 Task: Start in the project AgileNimbus the sprint 'User Training Sprint', with a duration of 1 week. Start in the project AgileNimbus the sprint 'User Training Sprint', with a duration of 3 weeks. Start in the project AgileNimbus the sprint 'User Training Sprint', with a duration of 2 weeks
Action: Mouse moved to (663, 158)
Screenshot: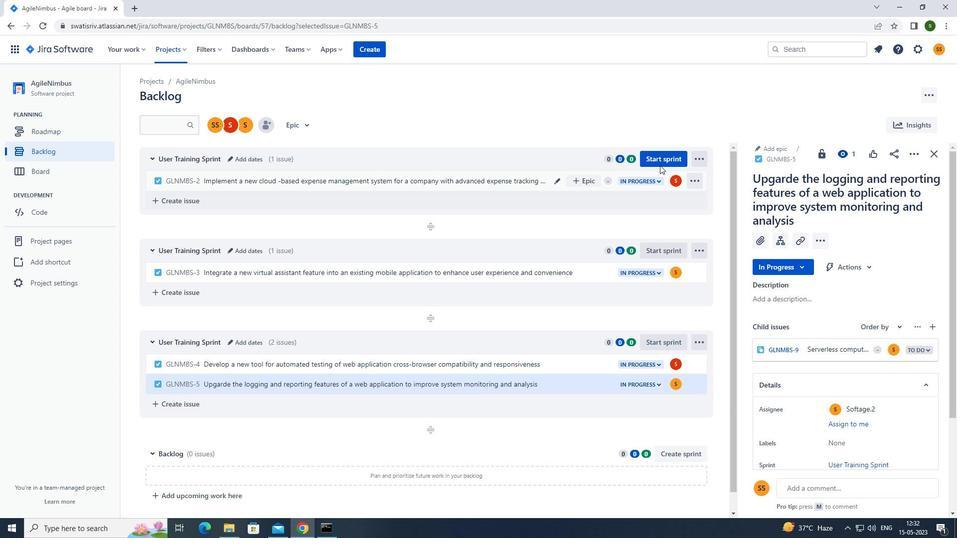 
Action: Mouse pressed left at (663, 158)
Screenshot: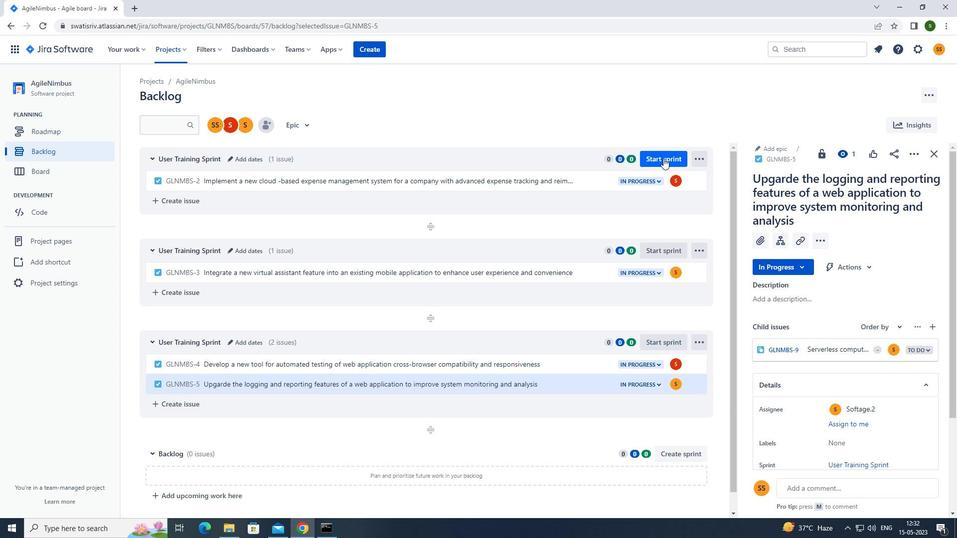 
Action: Mouse moved to (430, 171)
Screenshot: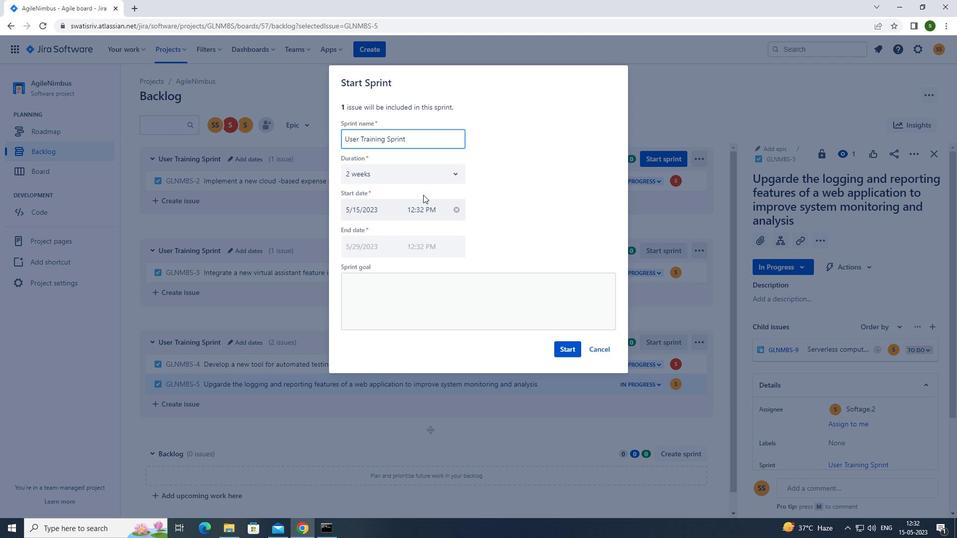 
Action: Mouse pressed left at (430, 171)
Screenshot: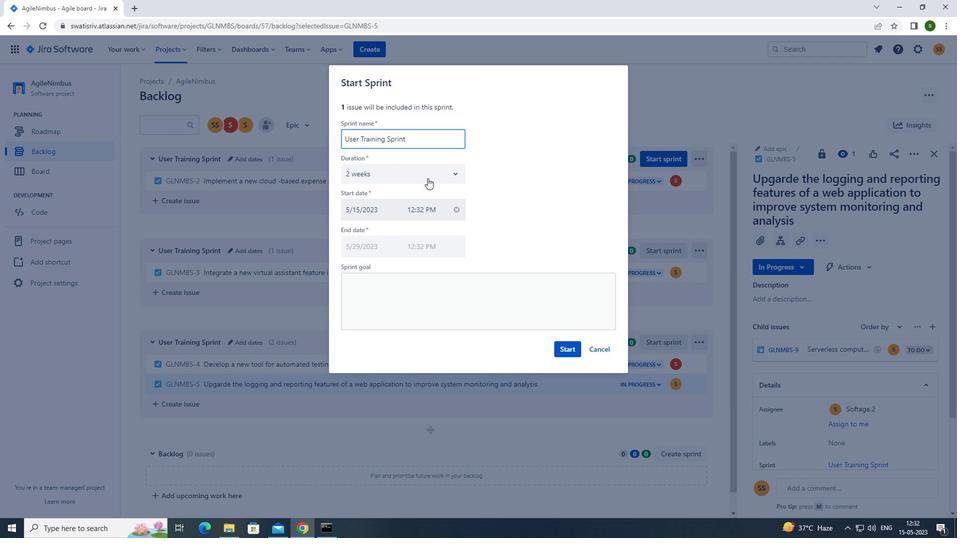 
Action: Mouse moved to (373, 194)
Screenshot: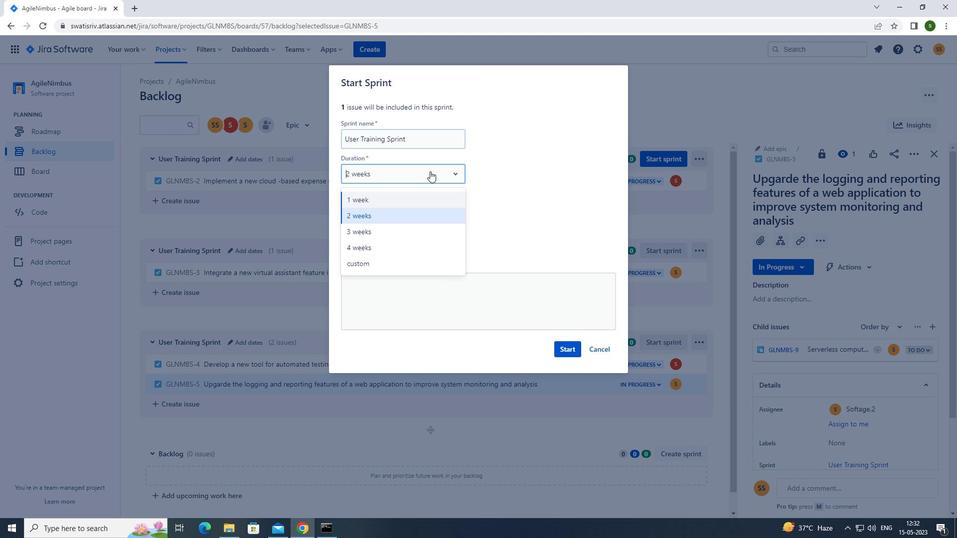 
Action: Mouse pressed left at (373, 194)
Screenshot: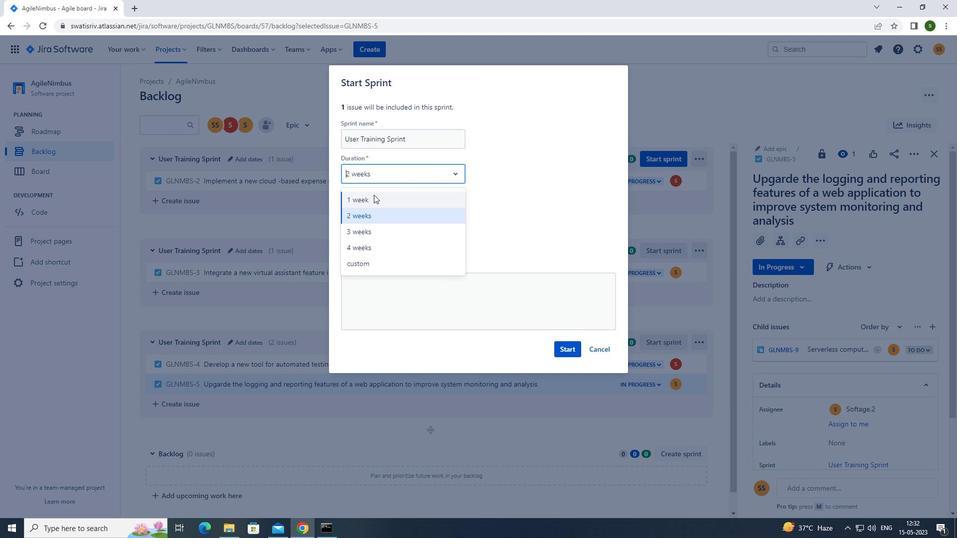 
Action: Mouse moved to (562, 354)
Screenshot: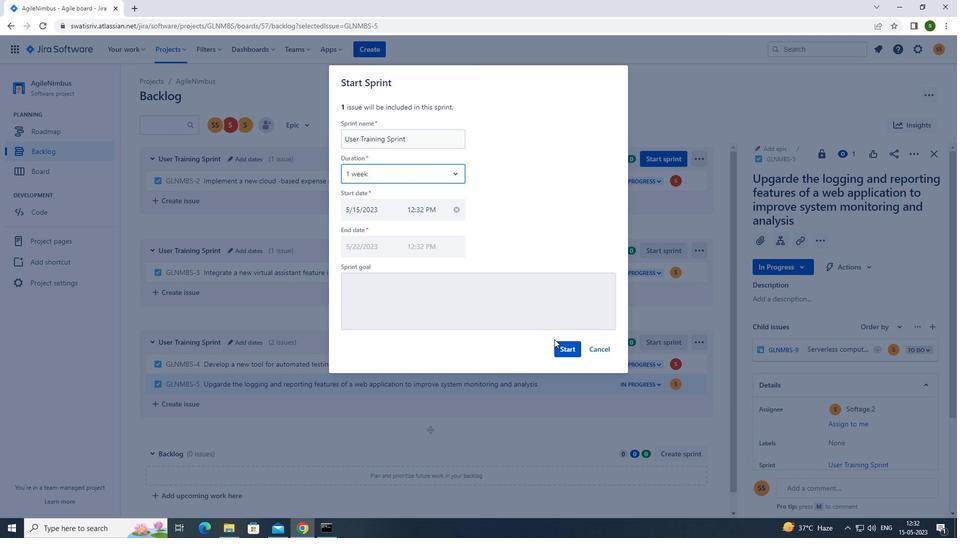
Action: Mouse pressed left at (562, 354)
Screenshot: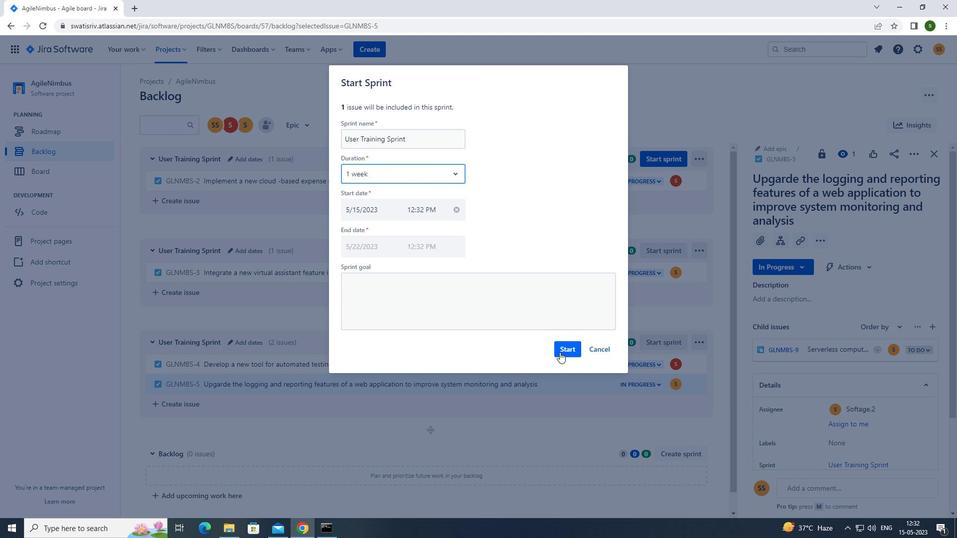 
Action: Mouse moved to (49, 152)
Screenshot: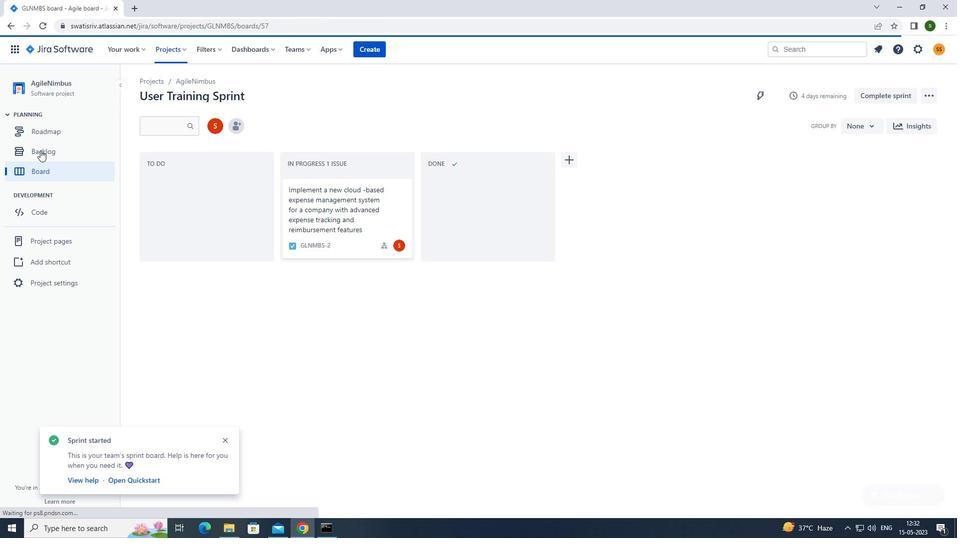 
Action: Mouse pressed left at (49, 152)
Screenshot: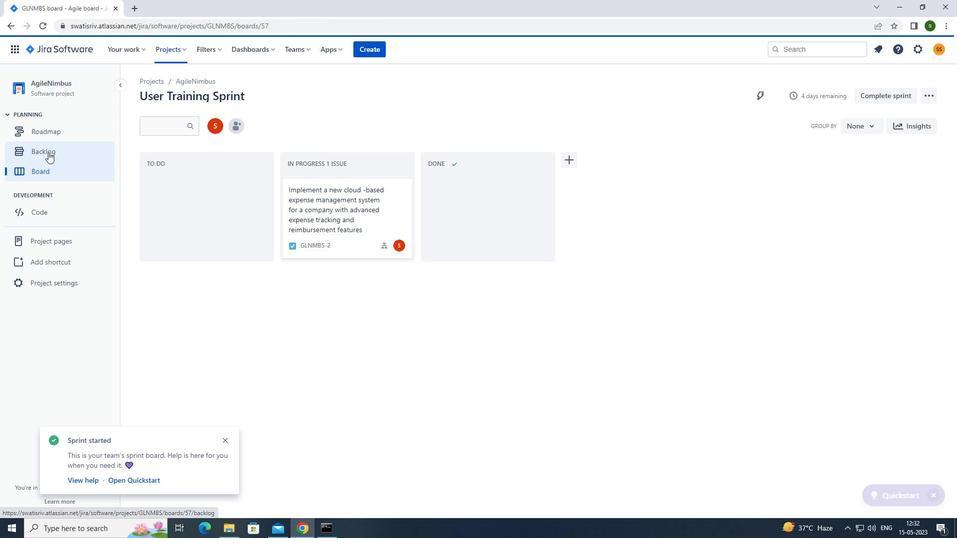 
Action: Mouse moved to (871, 243)
Screenshot: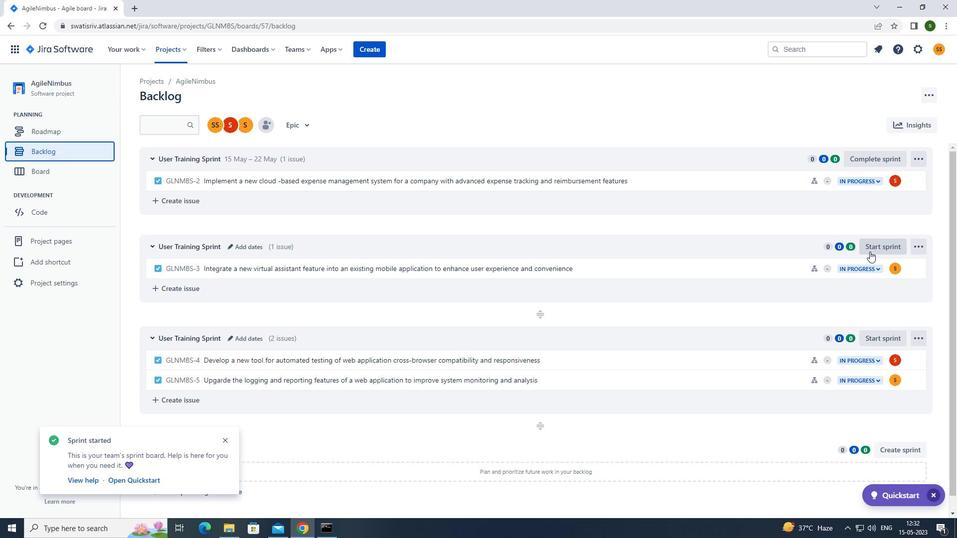 
Action: Mouse pressed left at (871, 243)
Screenshot: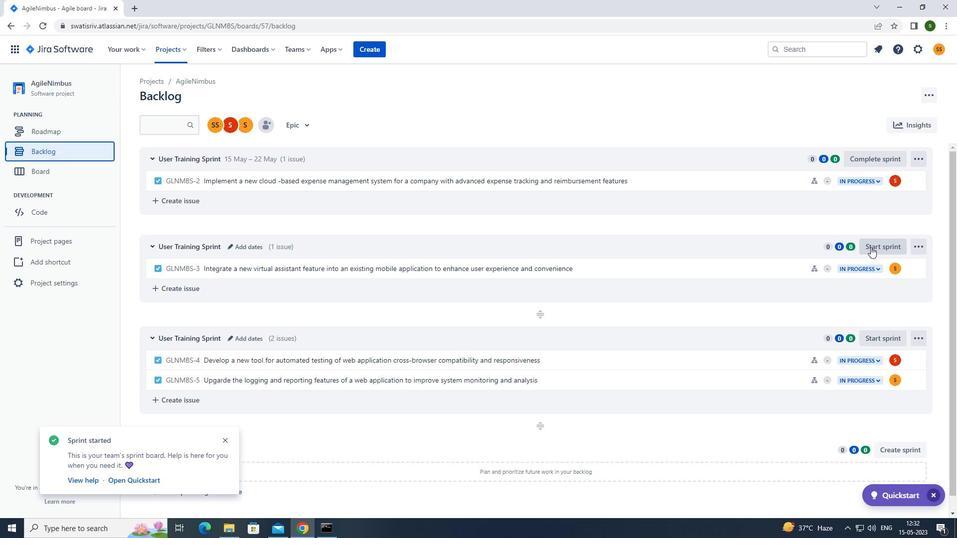 
Action: Mouse moved to (449, 173)
Screenshot: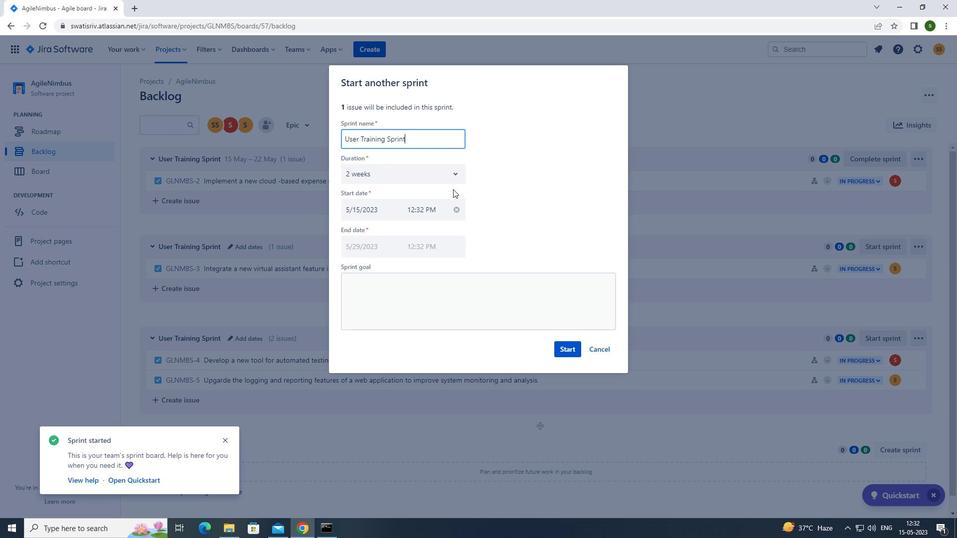 
Action: Mouse pressed left at (449, 173)
Screenshot: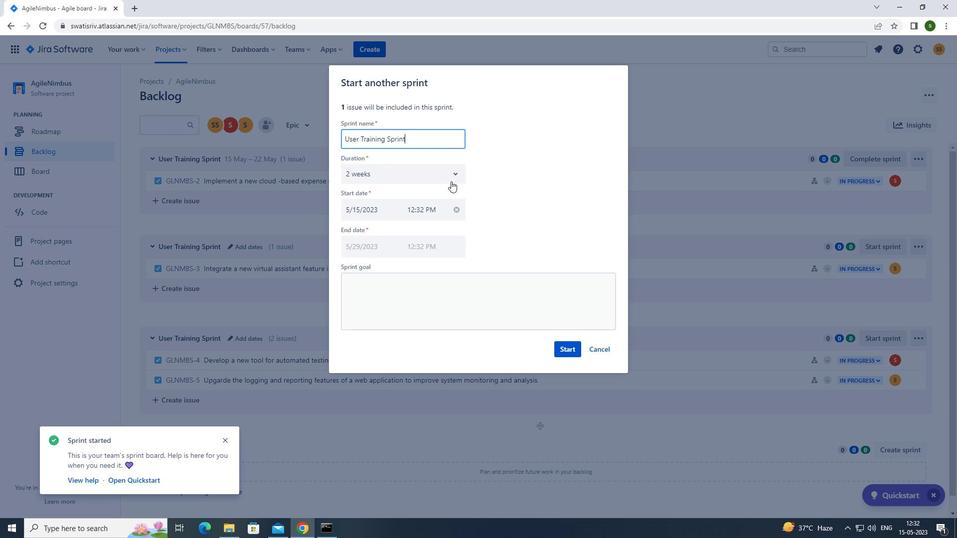 
Action: Mouse moved to (375, 231)
Screenshot: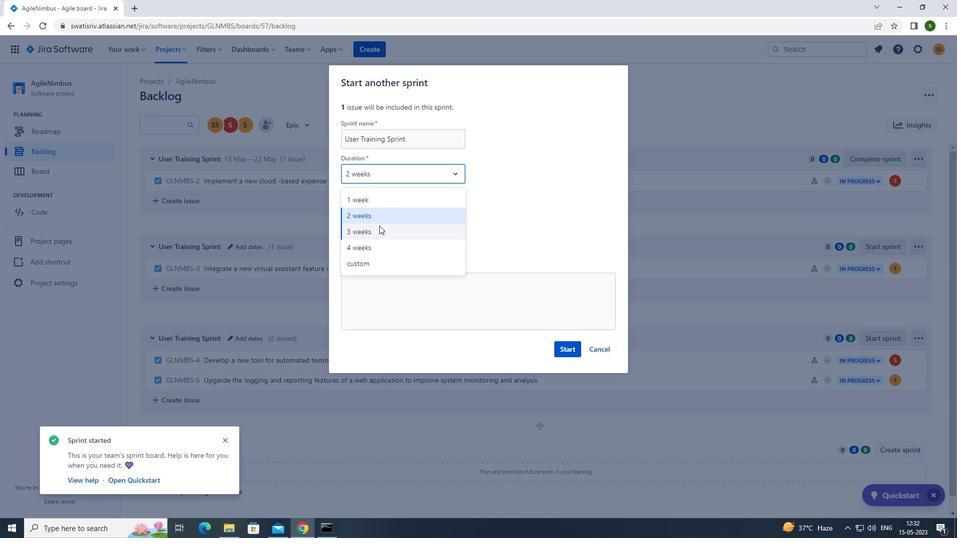 
Action: Mouse pressed left at (375, 231)
Screenshot: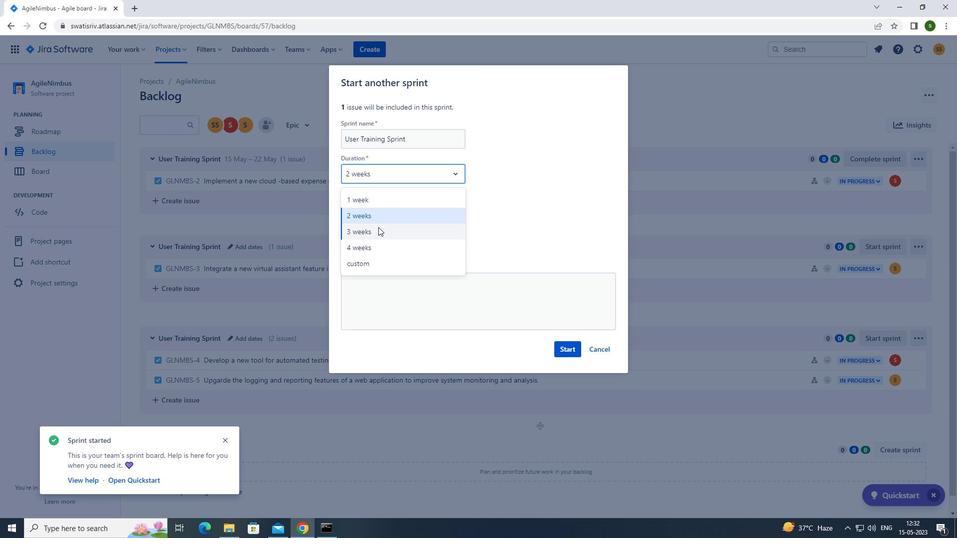 
Action: Mouse moved to (564, 350)
Screenshot: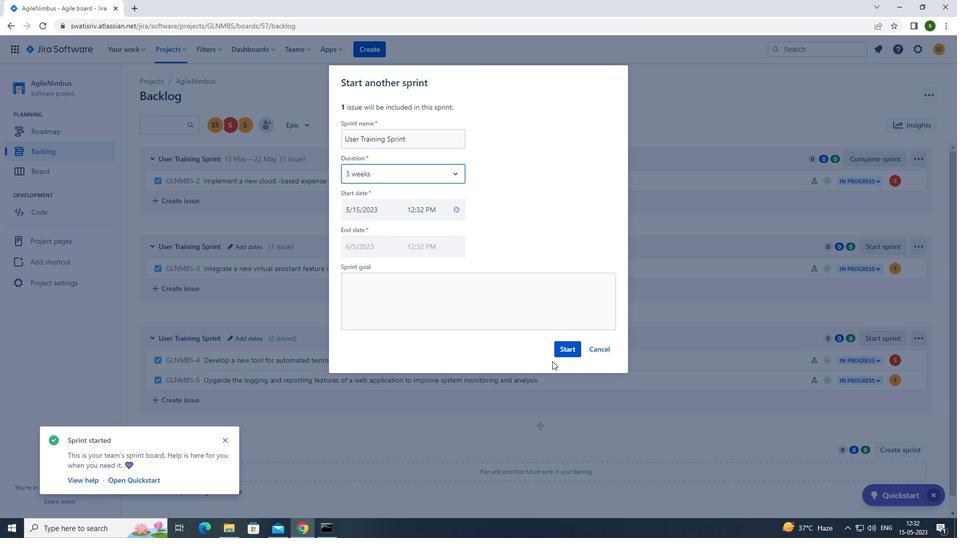 
Action: Mouse pressed left at (564, 350)
Screenshot: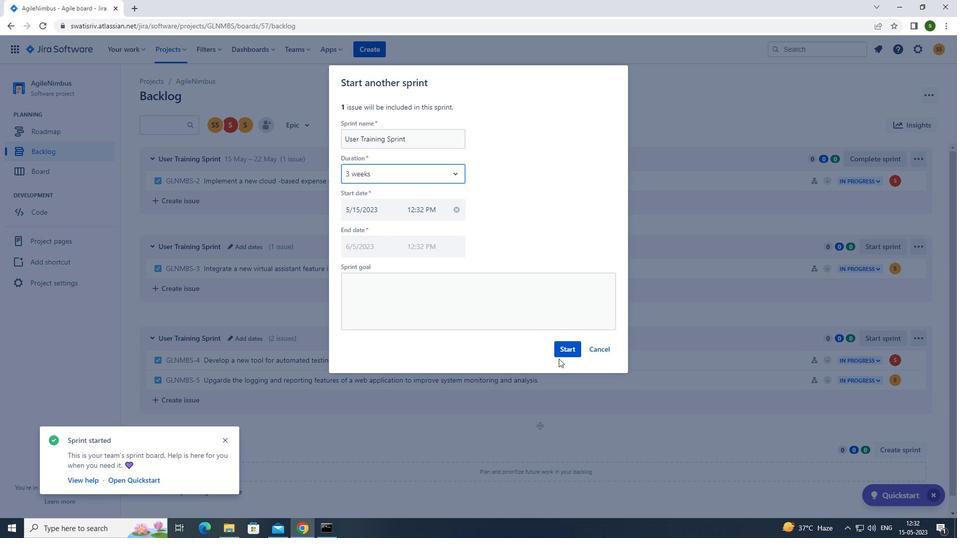
Action: Mouse moved to (57, 157)
Screenshot: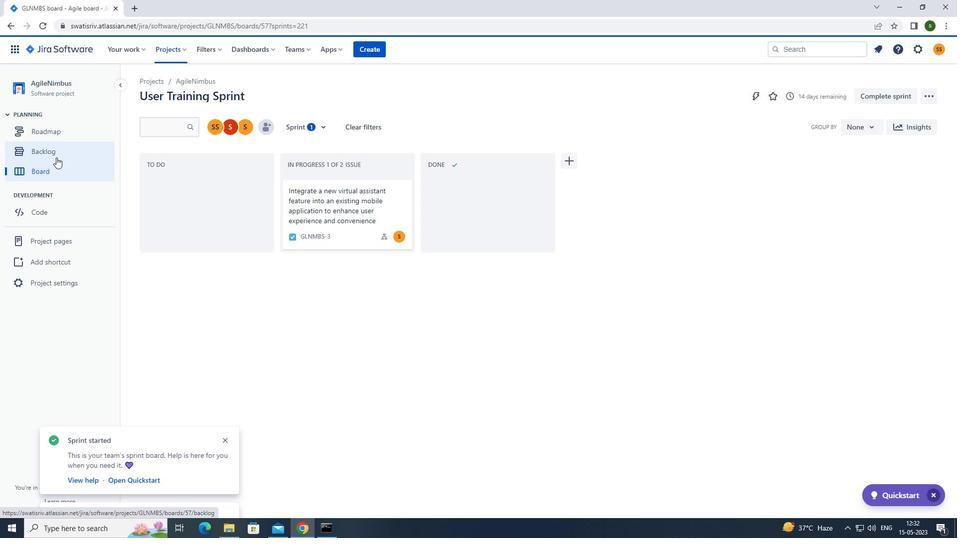 
Action: Mouse pressed left at (57, 157)
Screenshot: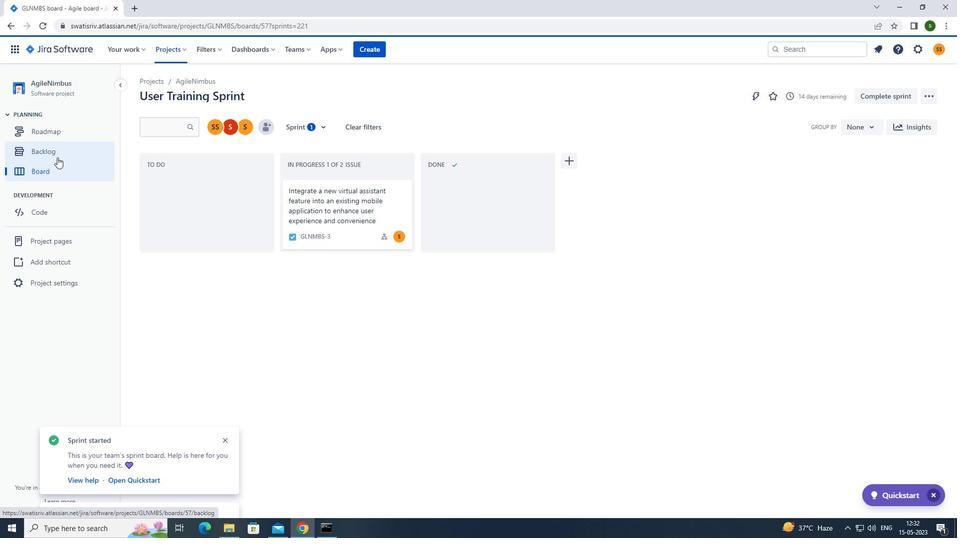 
Action: Mouse moved to (877, 334)
Screenshot: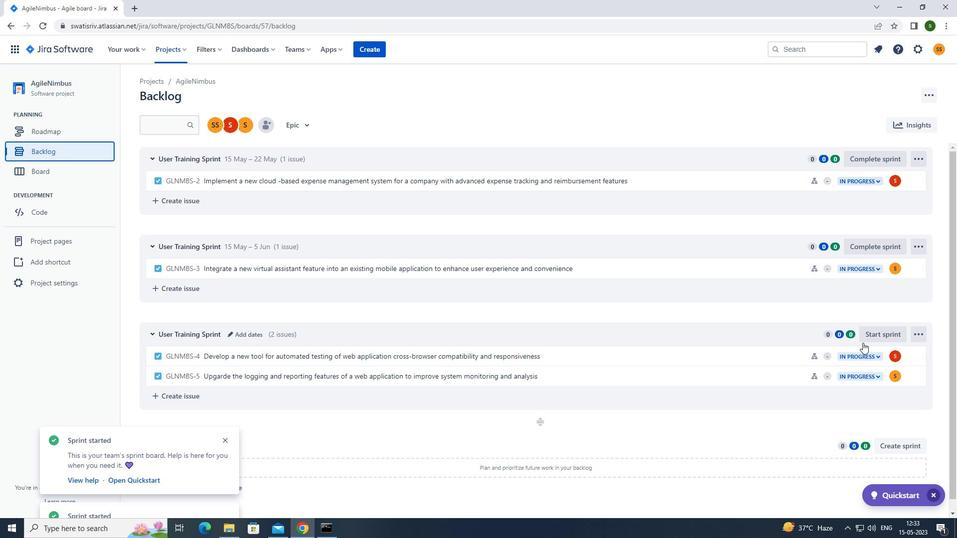 
Action: Mouse pressed left at (877, 334)
Screenshot: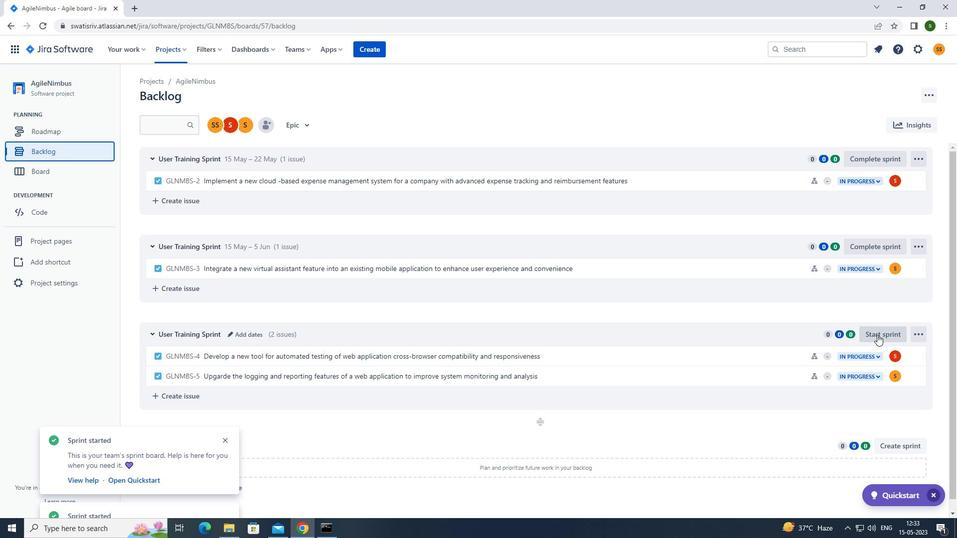 
Action: Mouse moved to (428, 170)
Screenshot: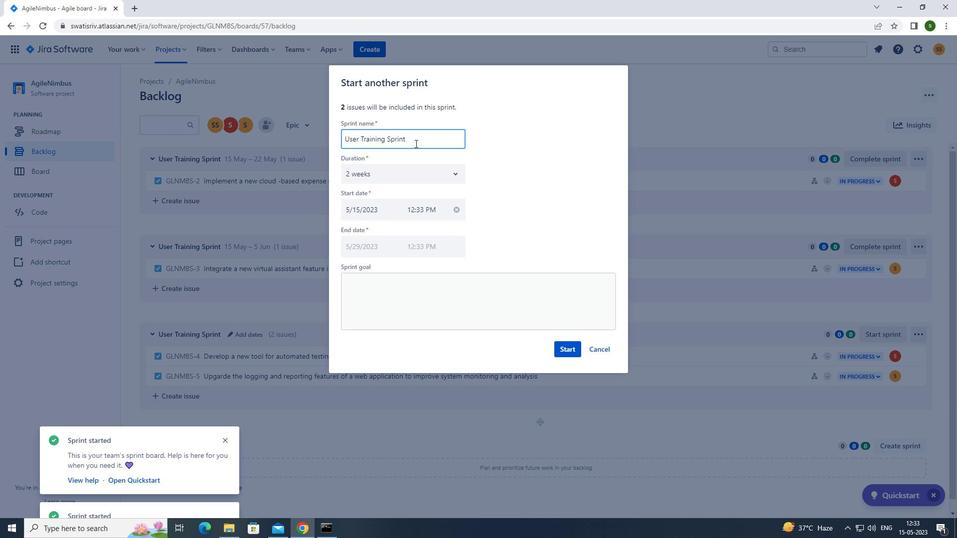 
Action: Mouse pressed left at (428, 170)
Screenshot: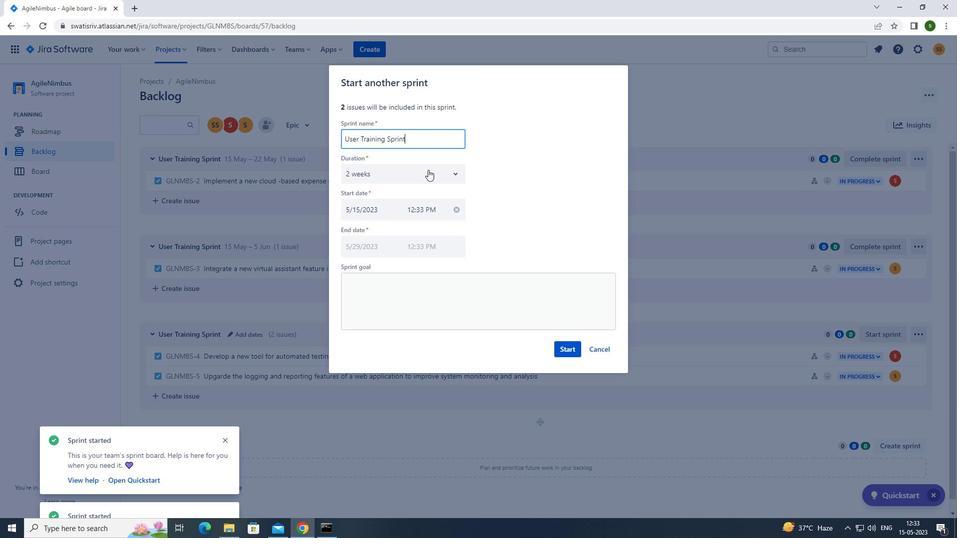 
Action: Mouse moved to (365, 215)
Screenshot: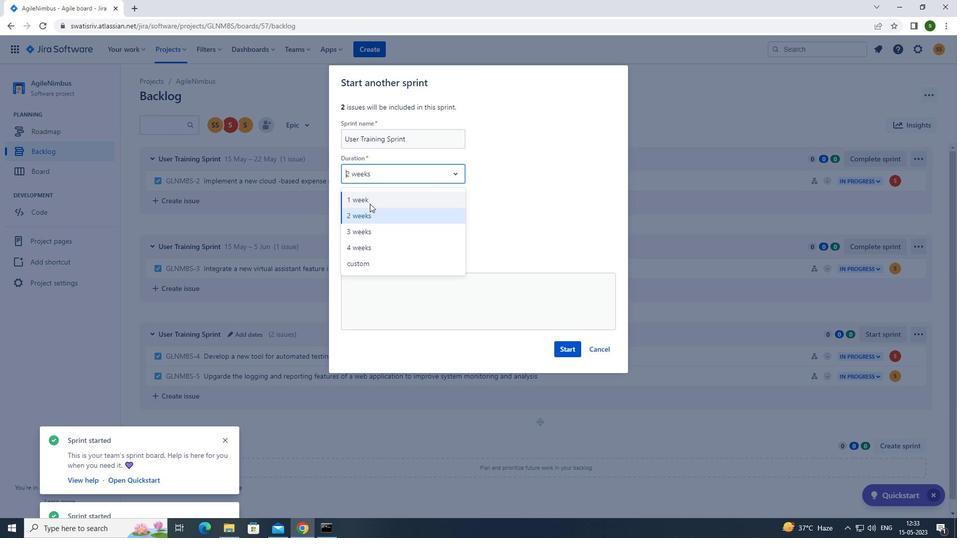 
Action: Mouse pressed left at (365, 215)
Screenshot: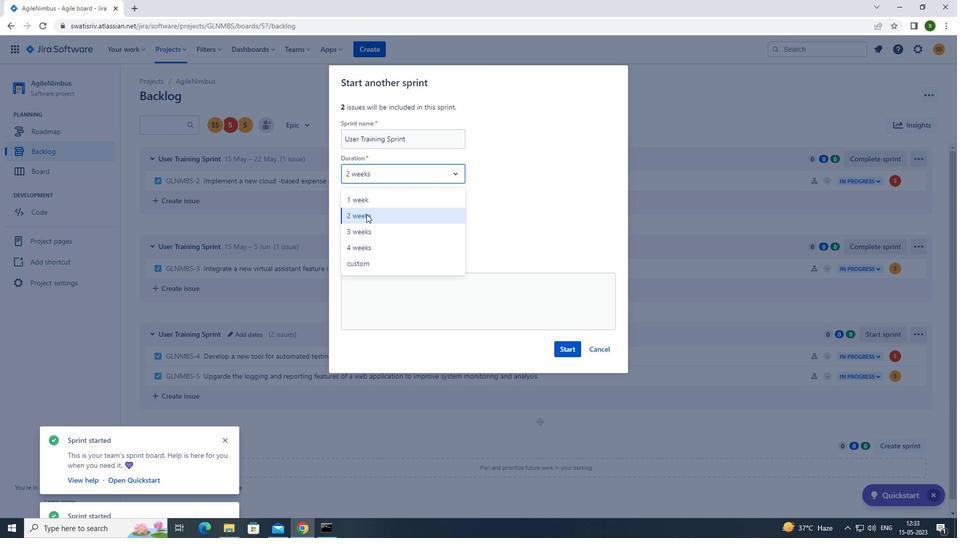 
Action: Mouse moved to (563, 346)
Screenshot: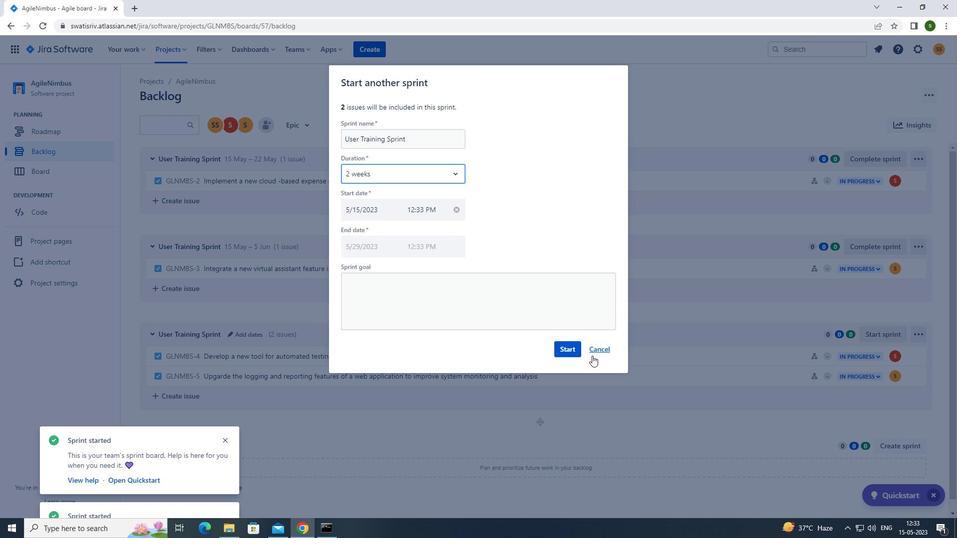 
Action: Mouse pressed left at (563, 346)
Screenshot: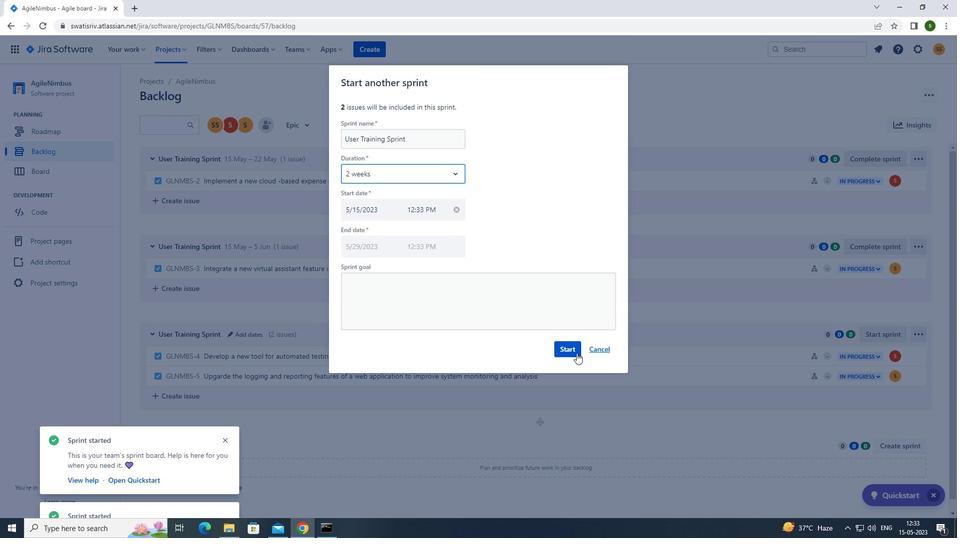 
